 Task: Add Cubes Background to Video "Movie E.mp4" and Play
Action: Mouse moved to (198, 115)
Screenshot: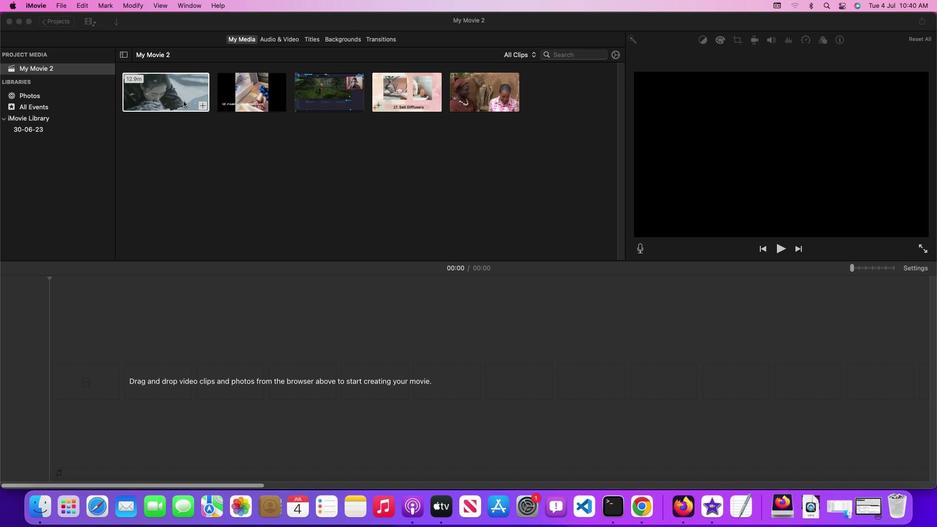 
Action: Mouse pressed left at (198, 115)
Screenshot: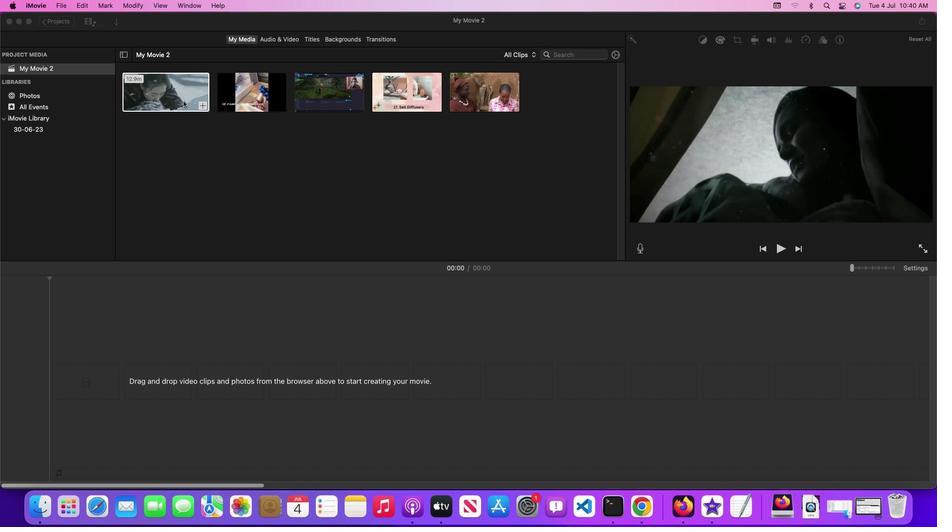 
Action: Mouse moved to (362, 55)
Screenshot: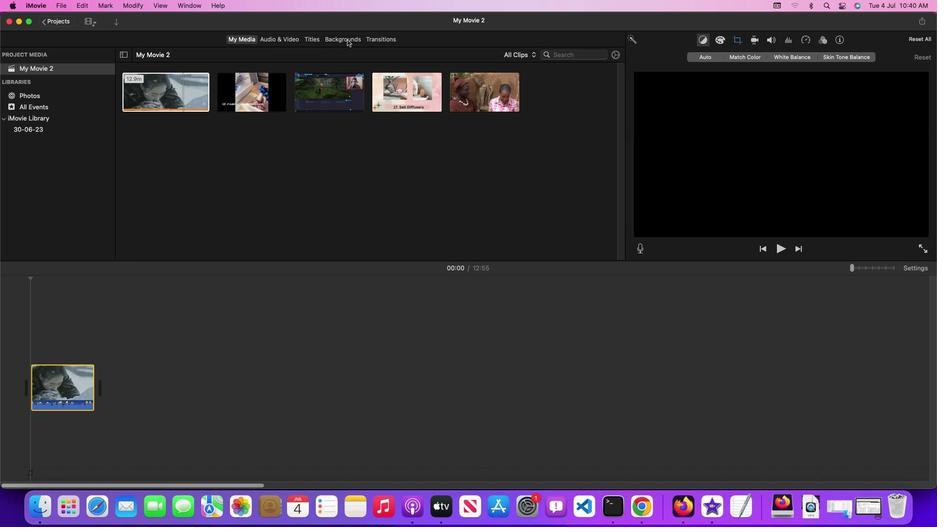 
Action: Mouse pressed left at (362, 55)
Screenshot: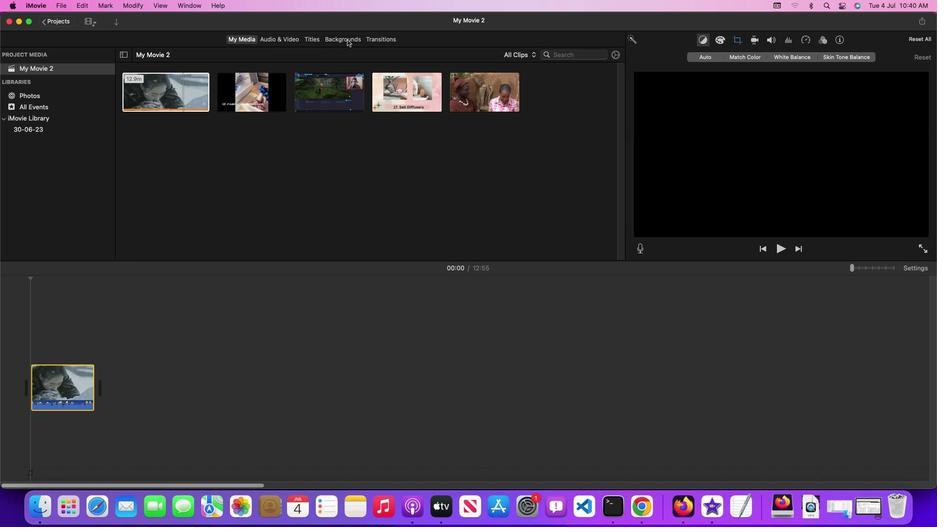 
Action: Mouse moved to (270, 146)
Screenshot: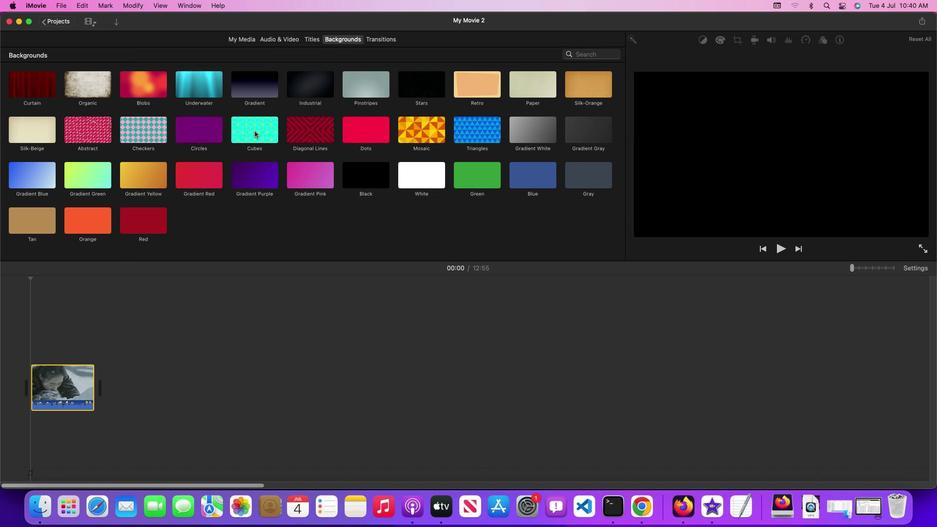
Action: Mouse pressed left at (270, 146)
Screenshot: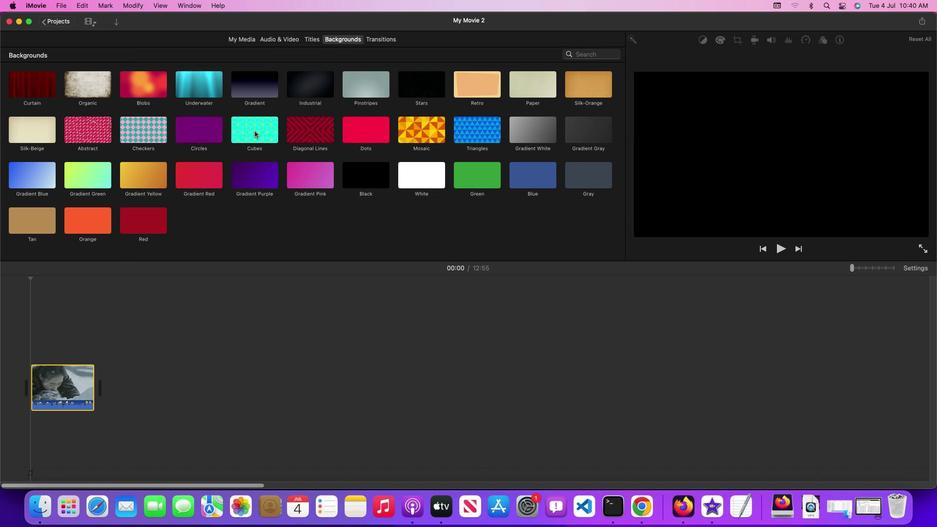 
Action: Mouse moved to (151, 400)
Screenshot: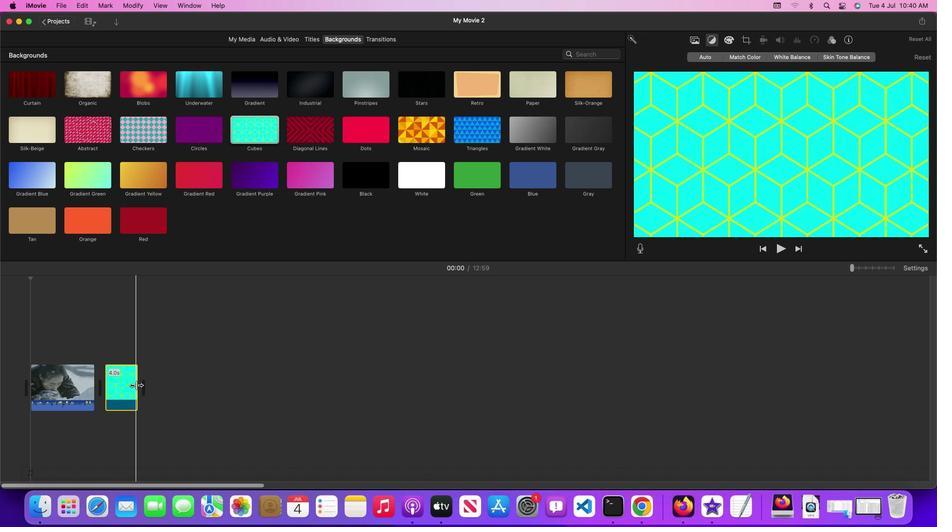 
Action: Mouse pressed left at (151, 400)
Screenshot: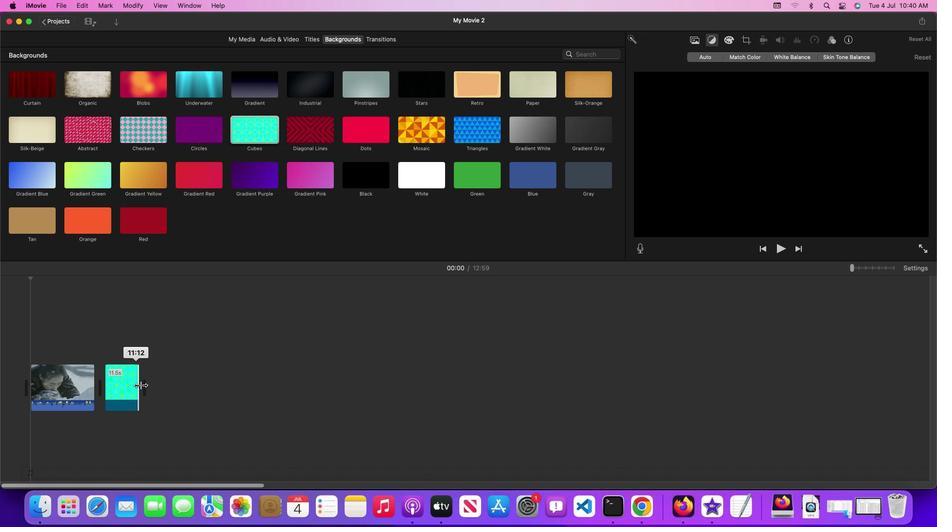 
Action: Mouse moved to (166, 402)
Screenshot: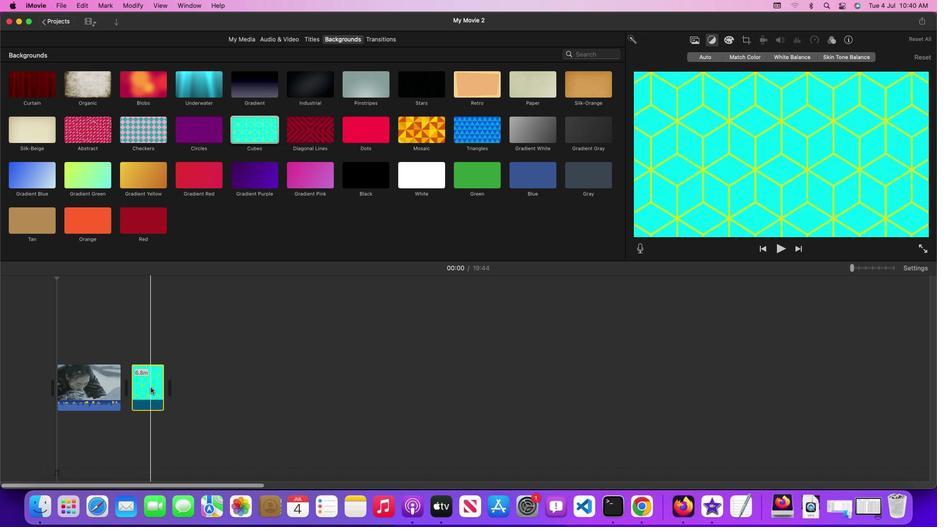 
Action: Mouse pressed left at (166, 402)
Screenshot: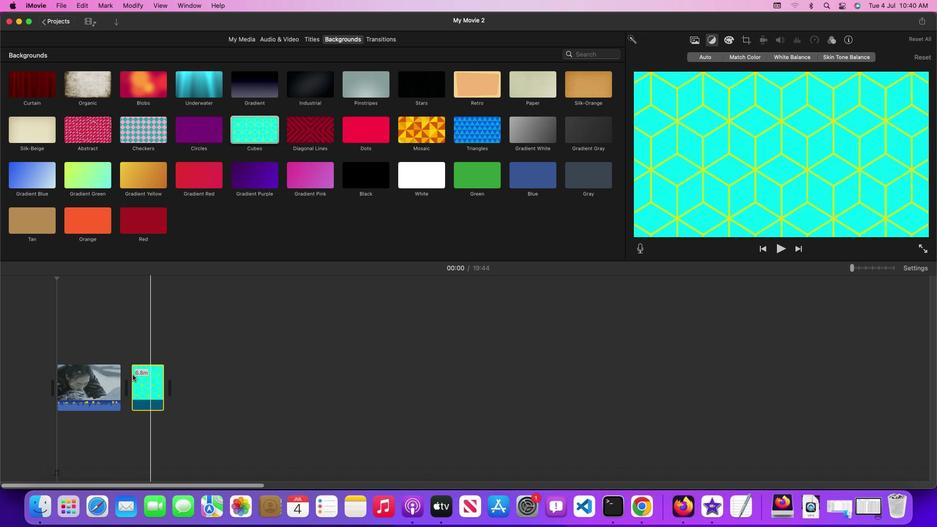 
Action: Mouse moved to (120, 402)
Screenshot: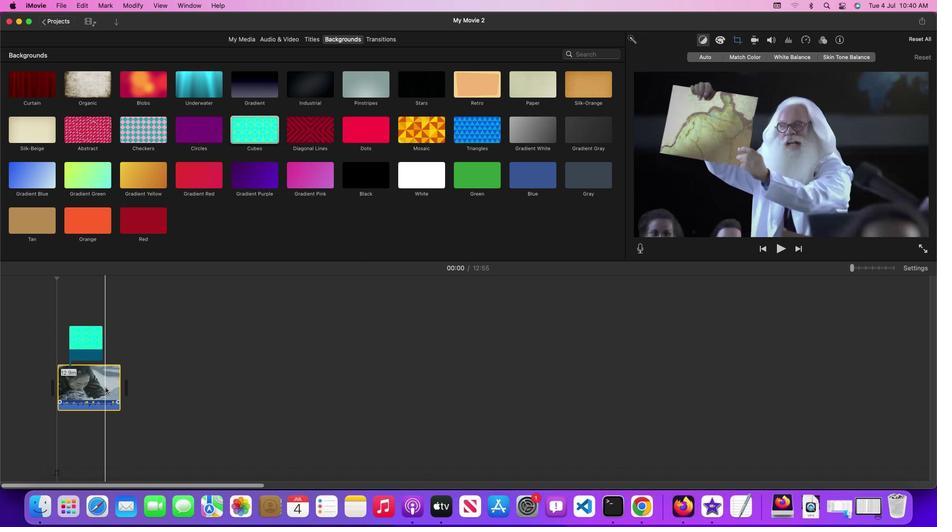 
Action: Mouse pressed left at (120, 402)
Screenshot: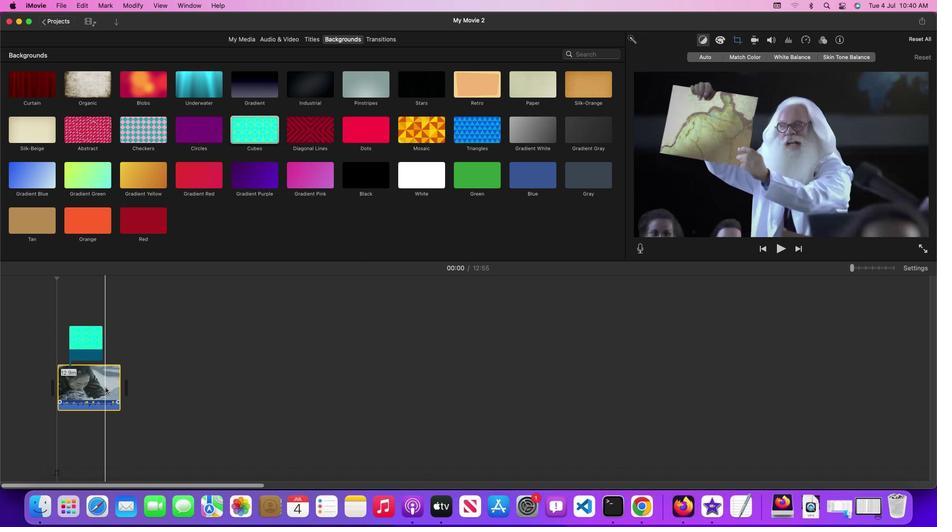 
Action: Mouse moved to (108, 359)
Screenshot: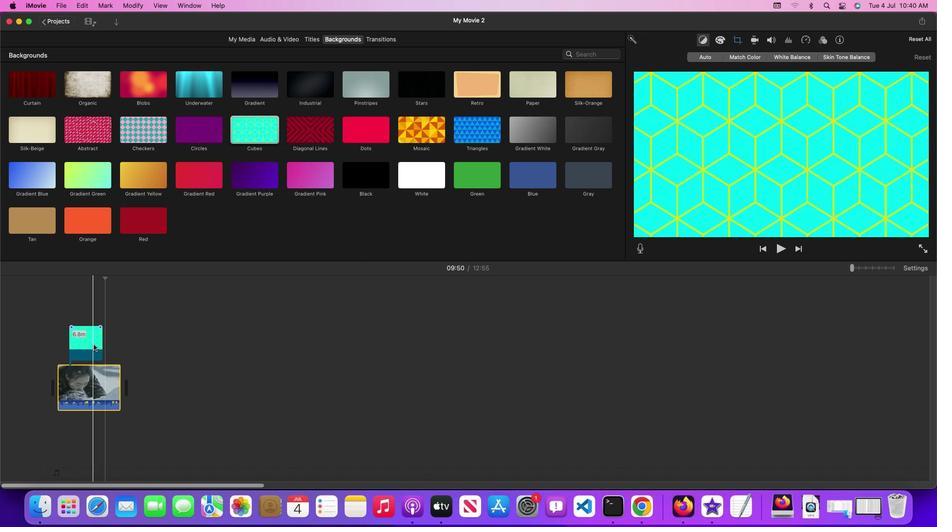 
Action: Mouse pressed left at (108, 359)
Screenshot: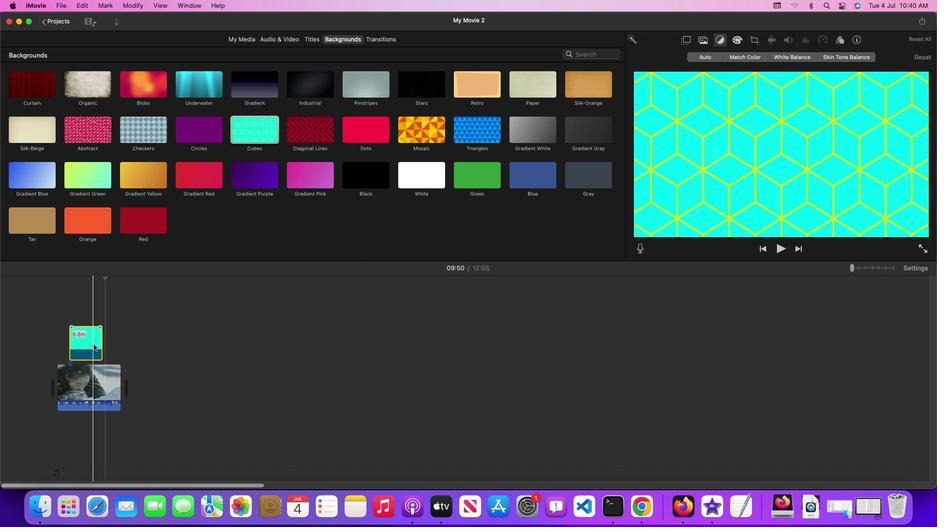 
Action: Mouse moved to (703, 57)
Screenshot: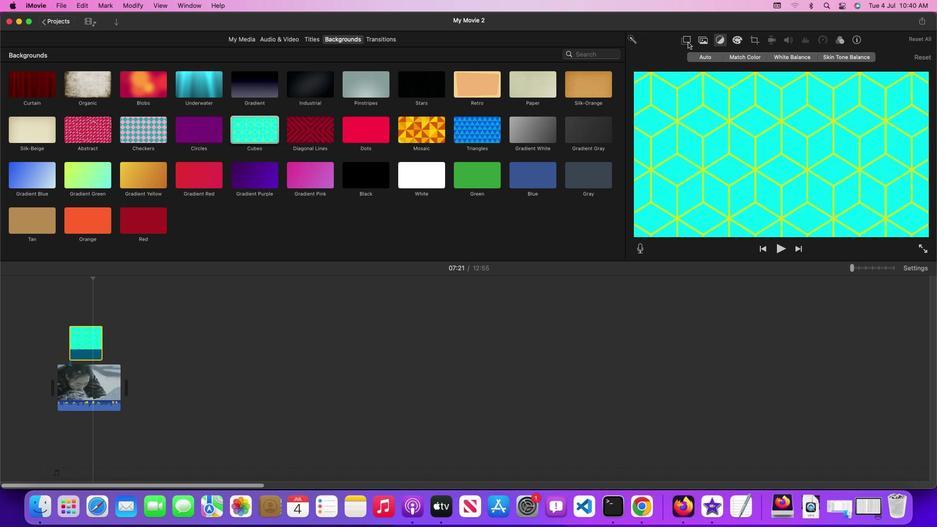 
Action: Mouse pressed left at (703, 57)
Screenshot: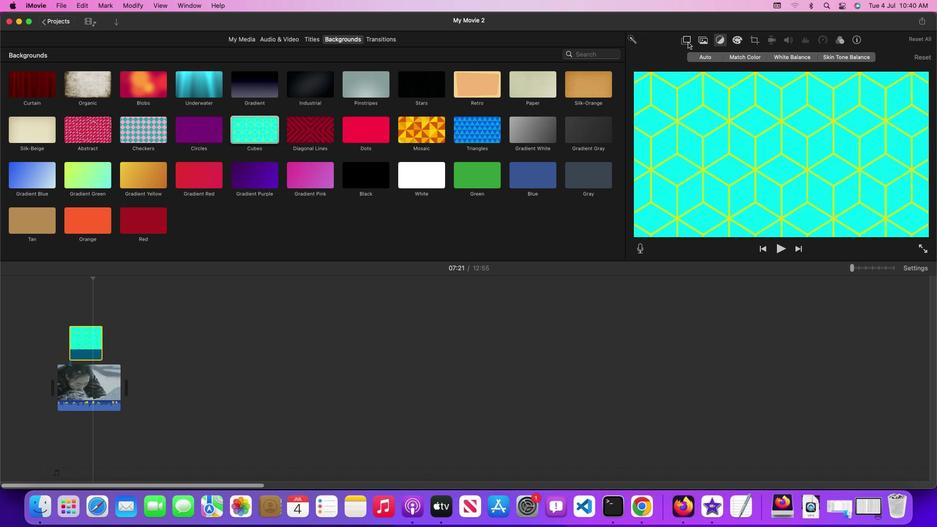 
Action: Mouse moved to (679, 72)
Screenshot: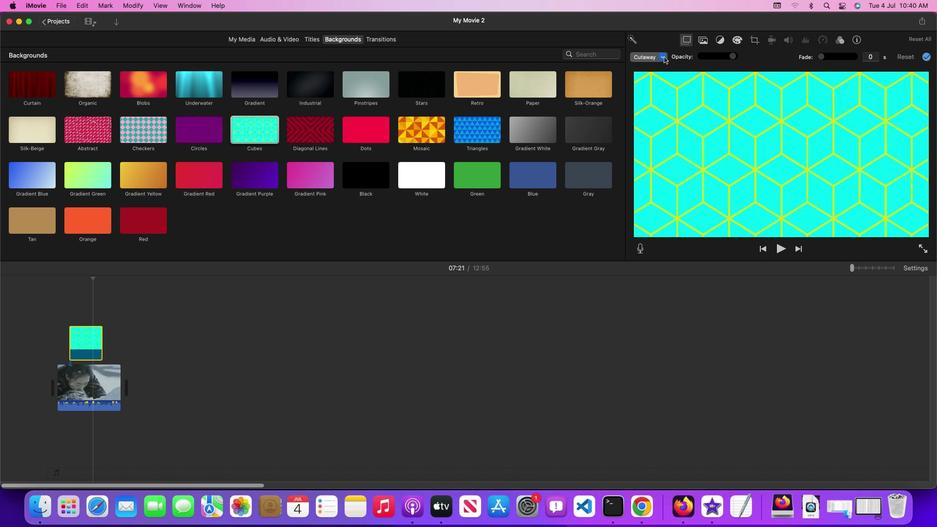 
Action: Mouse pressed left at (679, 72)
Screenshot: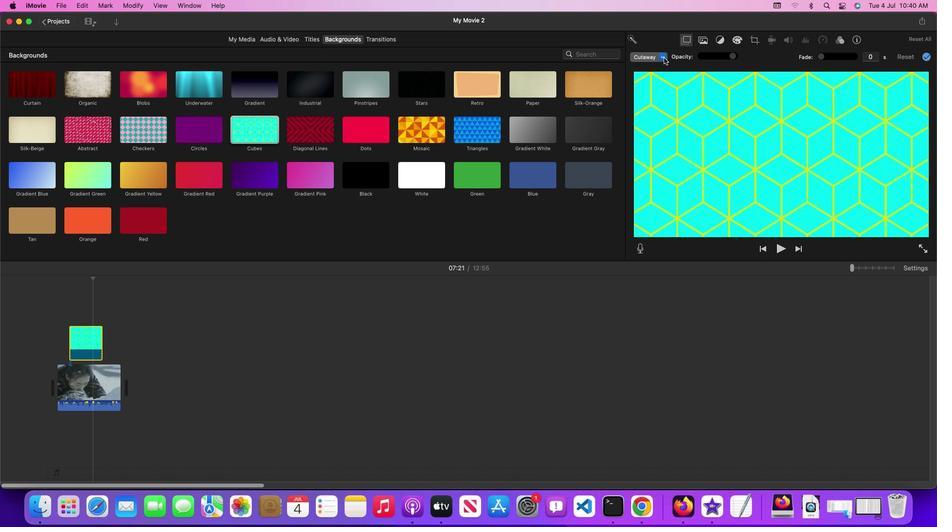 
Action: Mouse moved to (681, 111)
Screenshot: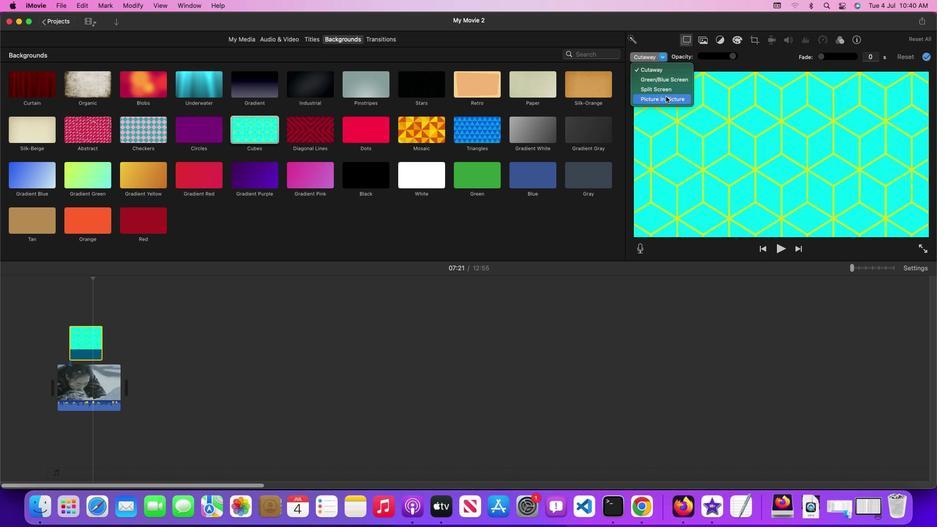 
Action: Mouse pressed left at (681, 111)
Screenshot: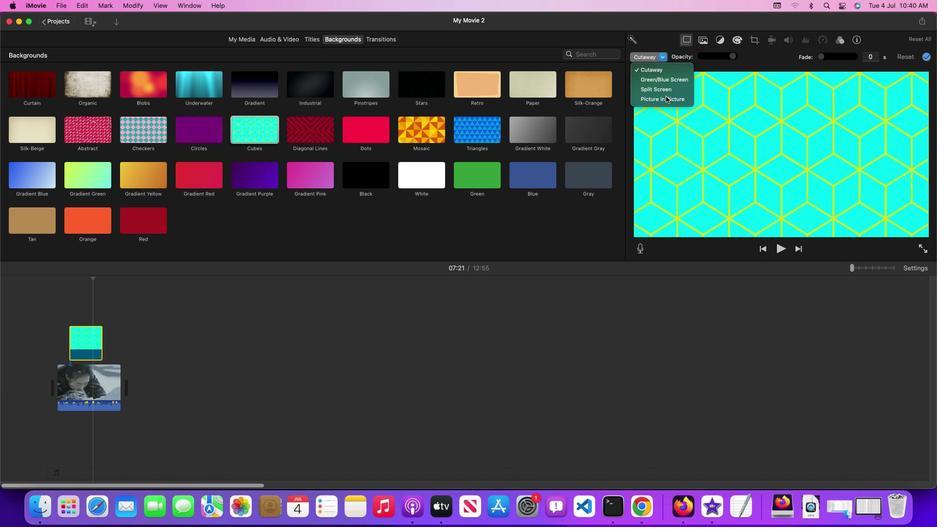 
Action: Mouse moved to (864, 129)
Screenshot: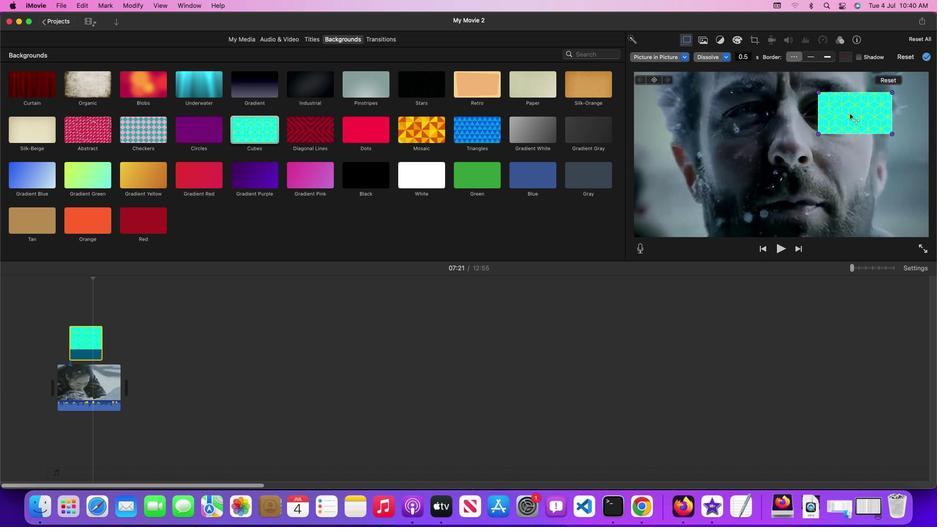 
Action: Mouse pressed left at (864, 129)
Screenshot: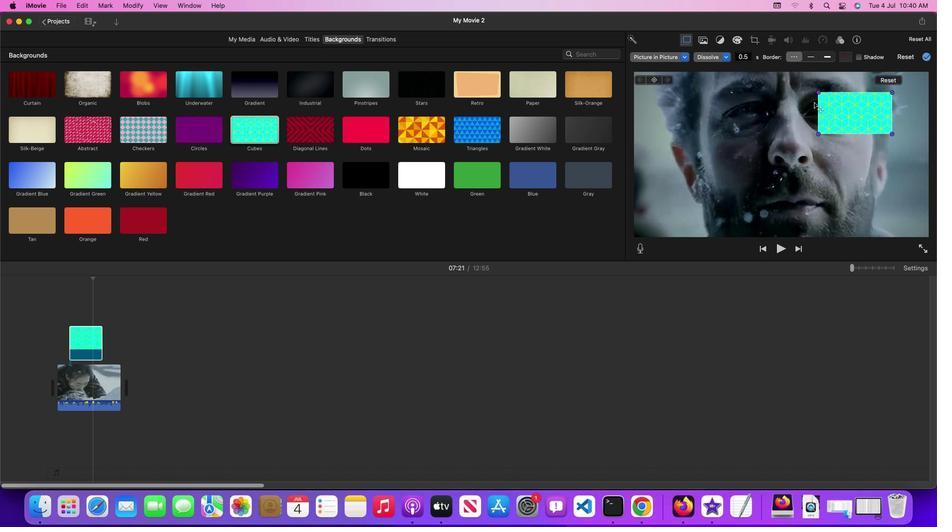 
Action: Mouse moved to (700, 112)
Screenshot: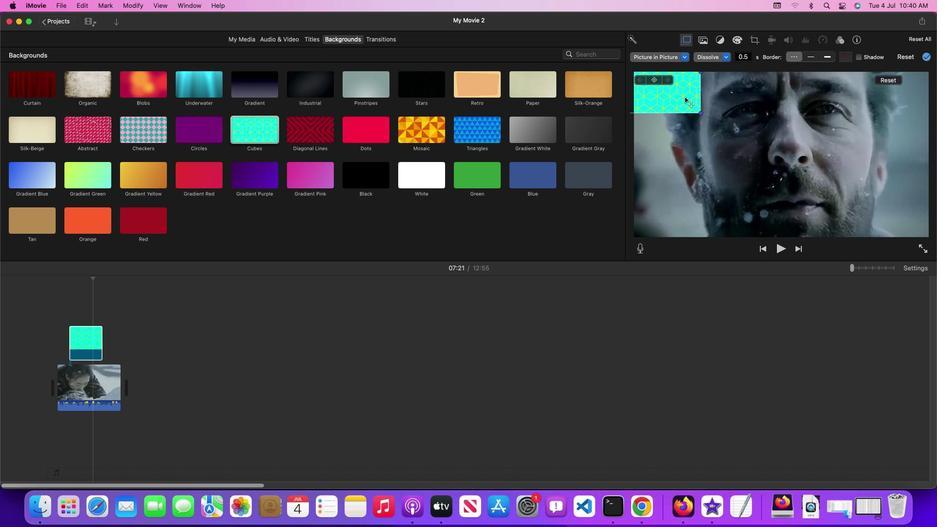 
Action: Mouse pressed left at (700, 112)
Screenshot: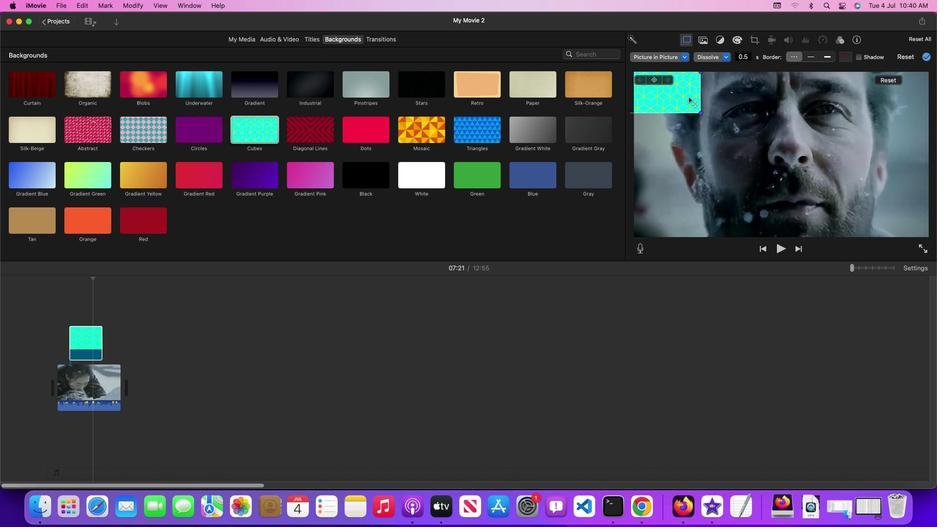 
Action: Mouse moved to (723, 127)
Screenshot: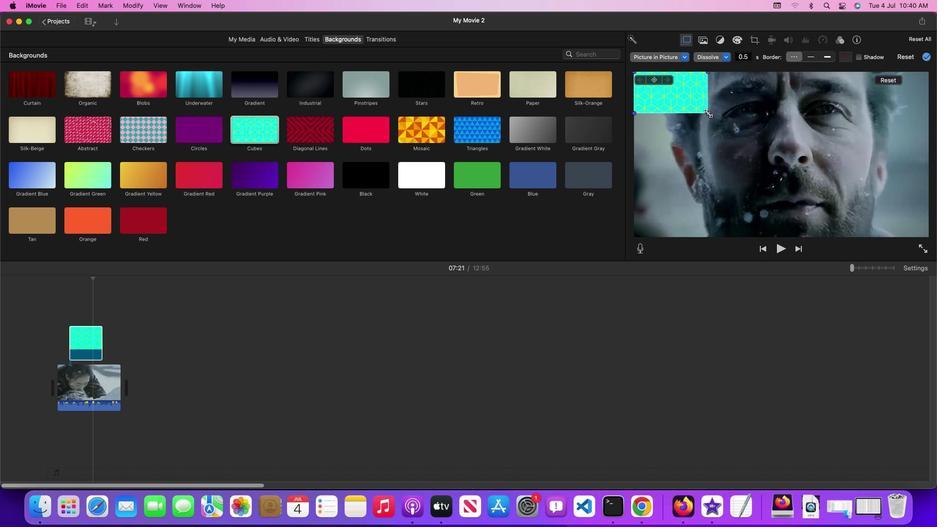 
Action: Mouse pressed left at (723, 127)
Screenshot: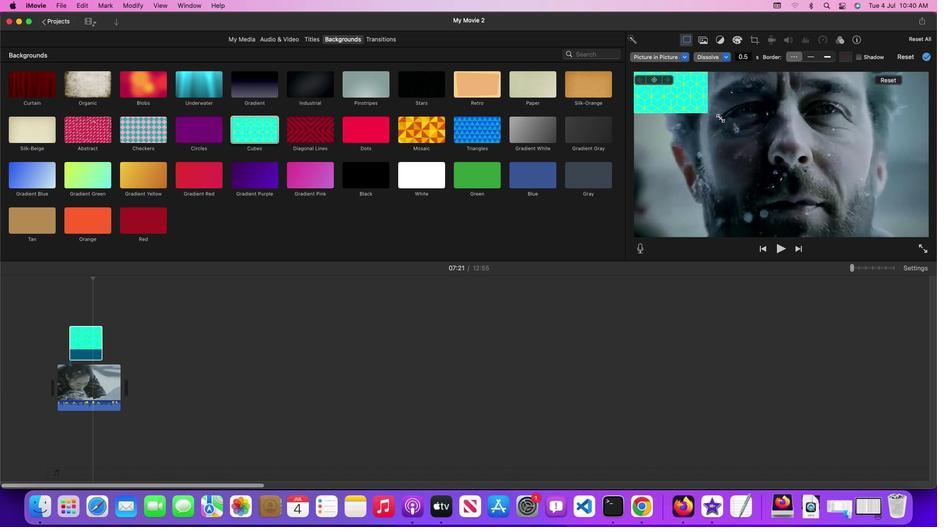 
Action: Mouse moved to (701, 72)
Screenshot: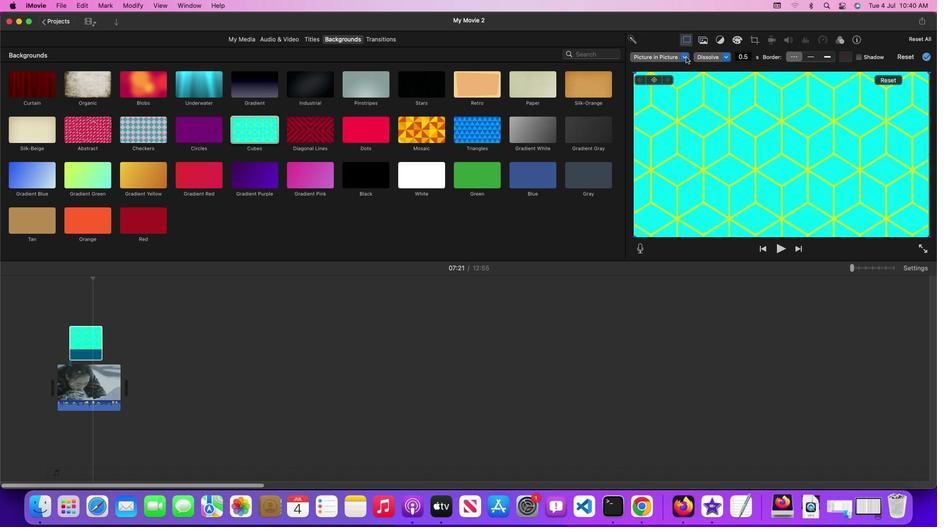 
Action: Mouse pressed left at (701, 72)
Screenshot: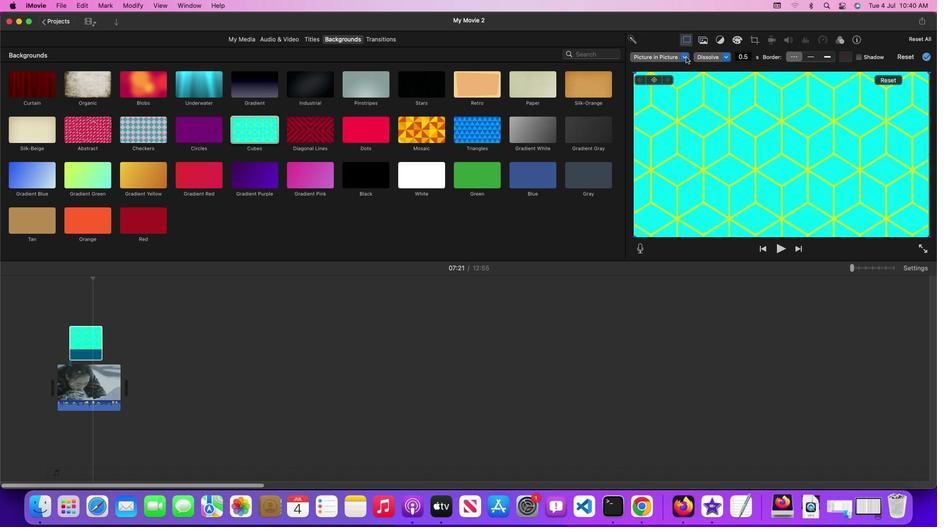 
Action: Mouse moved to (695, 86)
Screenshot: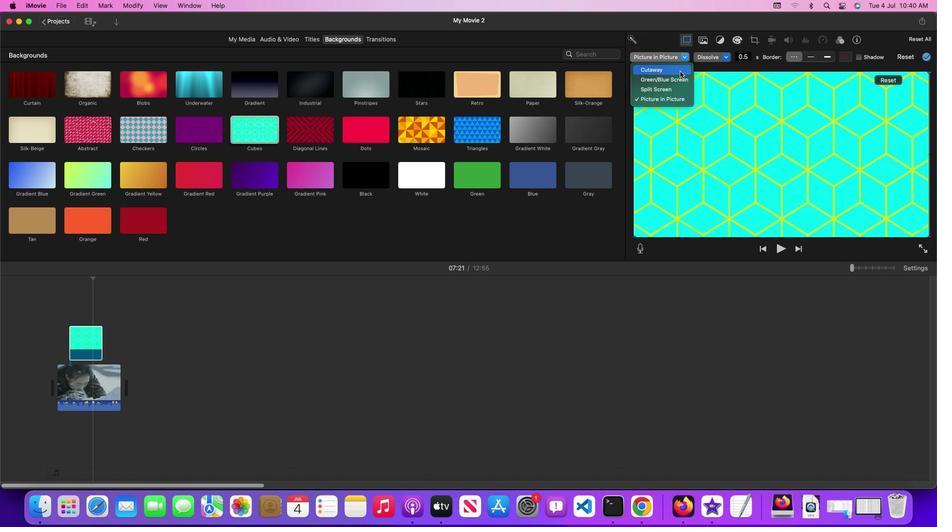 
Action: Mouse pressed left at (695, 86)
Screenshot: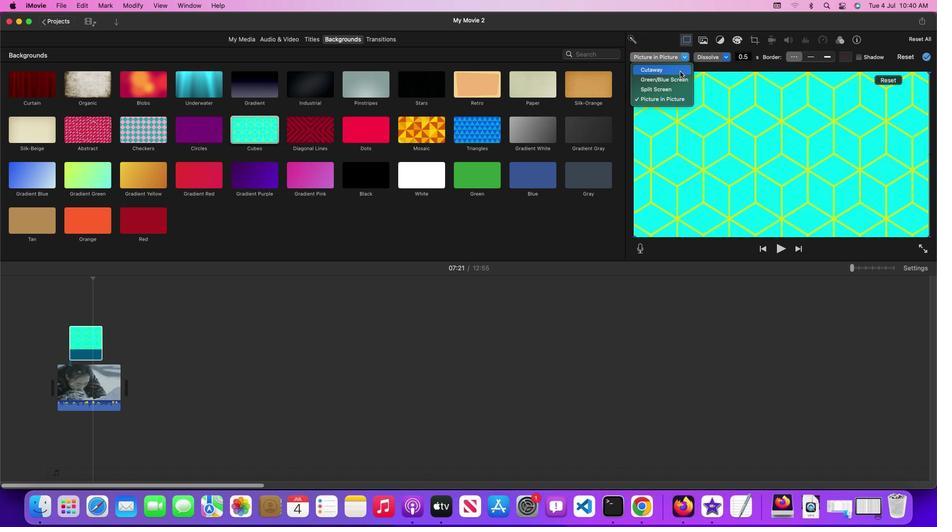 
Action: Mouse moved to (749, 70)
Screenshot: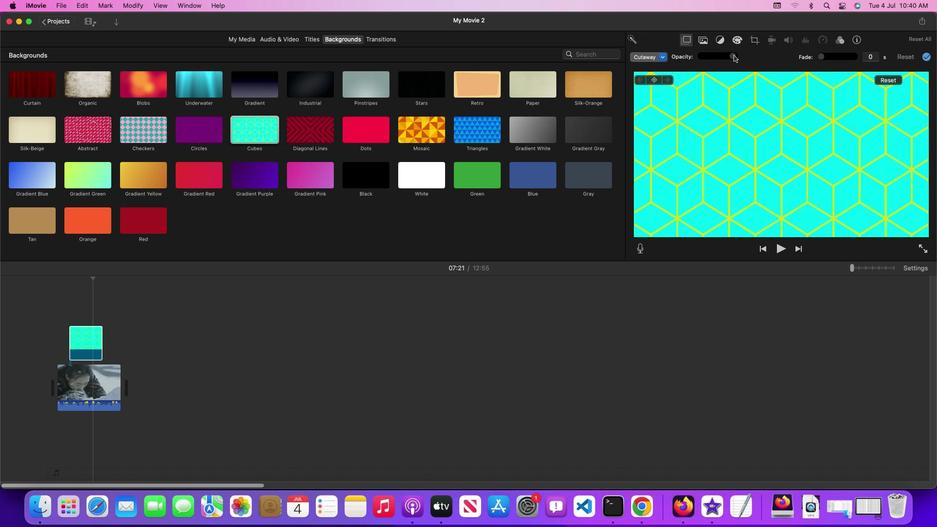 
Action: Mouse pressed left at (749, 70)
Screenshot: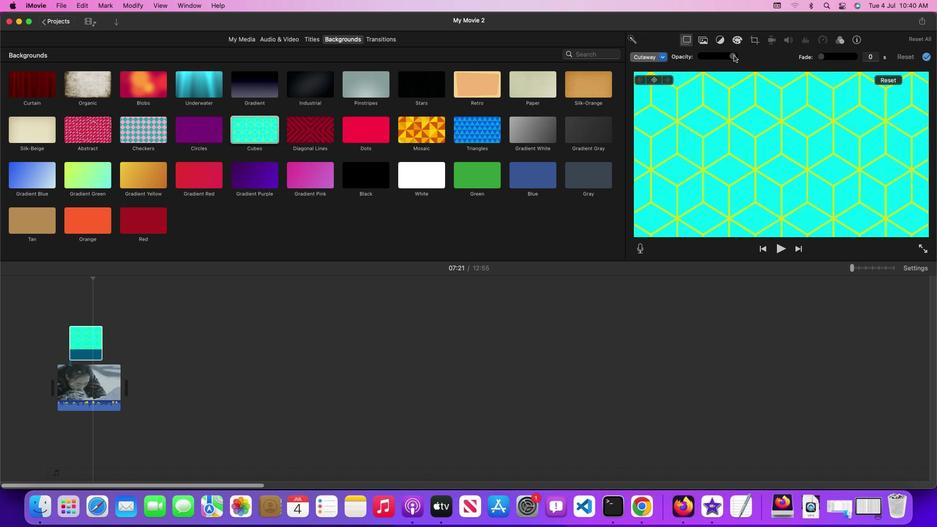 
Action: Mouse moved to (720, 71)
Screenshot: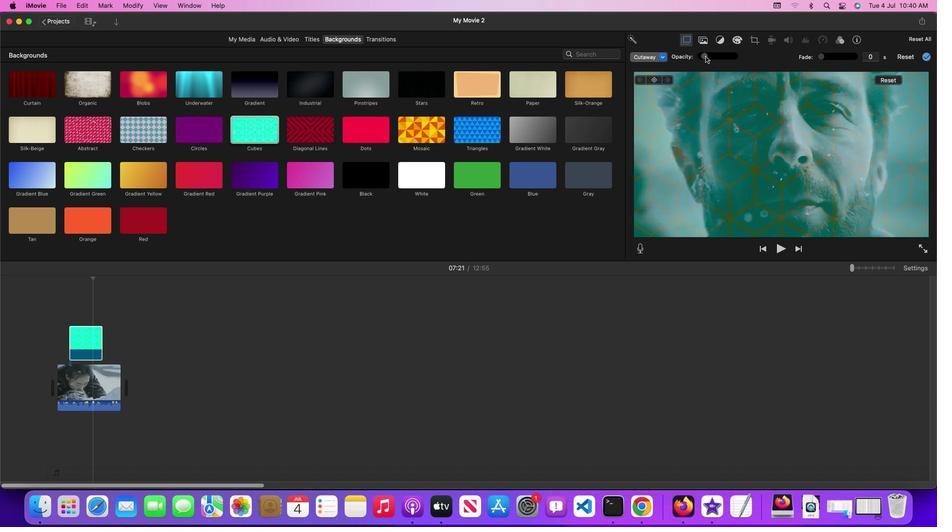 
Action: Key pressed Key.space
Screenshot: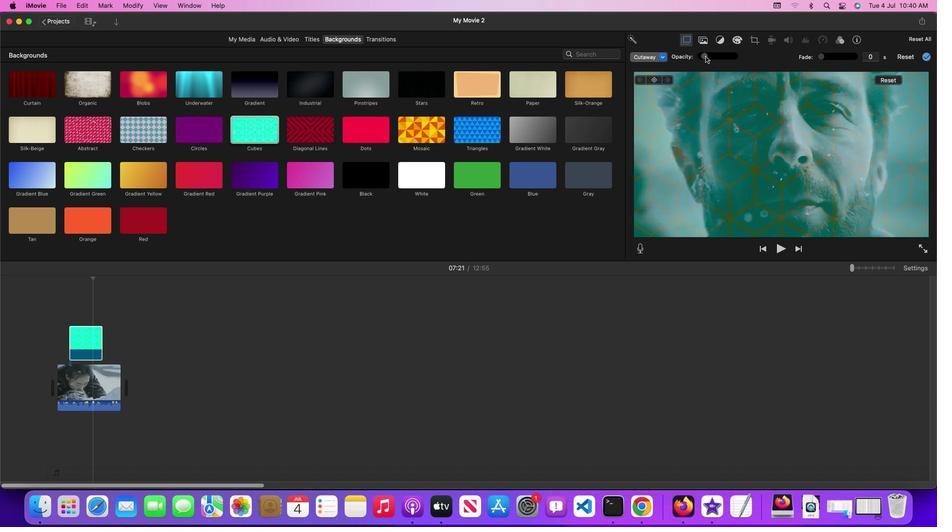 
Action: Mouse moved to (771, 129)
Screenshot: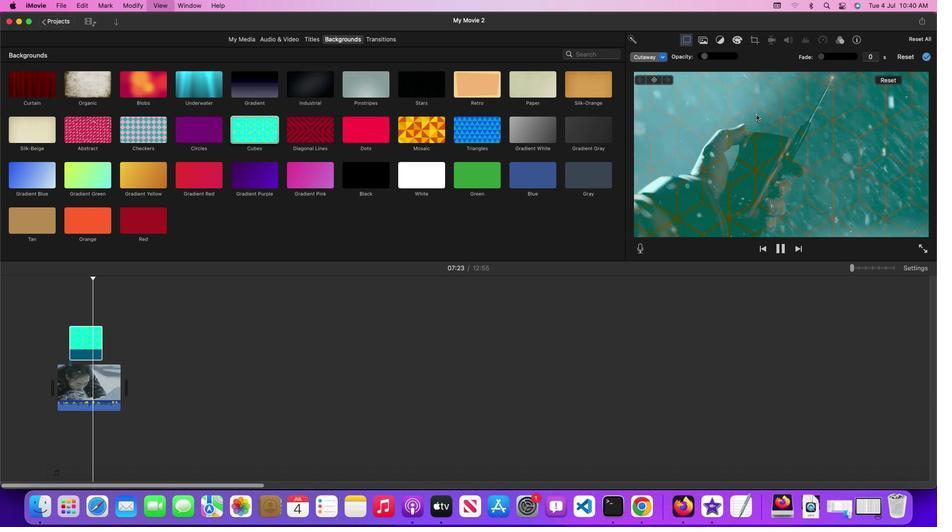 
